 Task: Create a rule from the Routing list, Task moved to a section -> Set Priority in the project TradeWorks , set the section as To-Do and set the priority of the task as  High.
Action: Mouse moved to (66, 363)
Screenshot: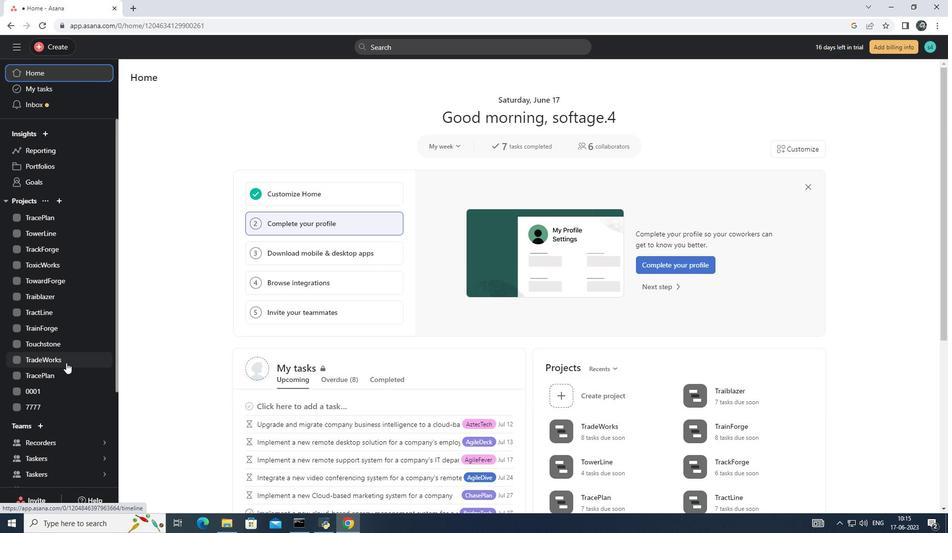 
Action: Mouse pressed left at (66, 363)
Screenshot: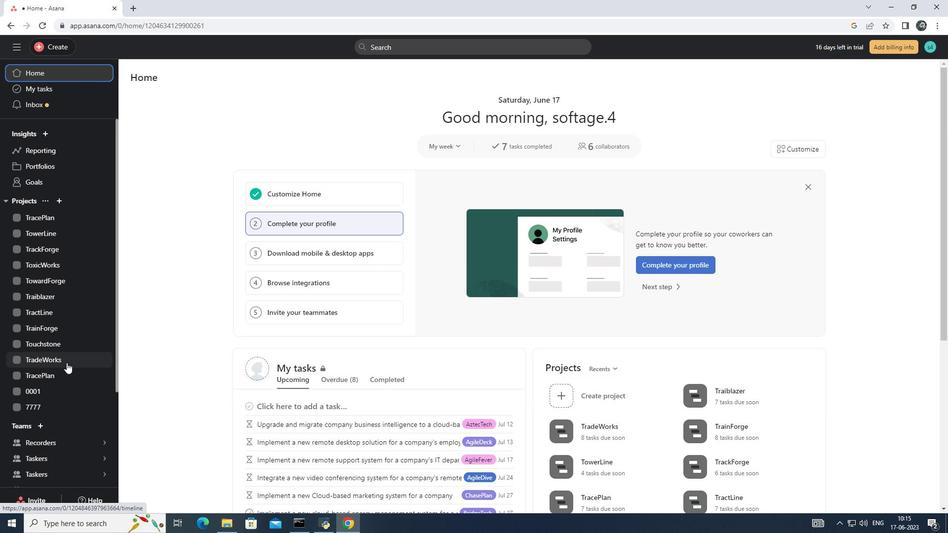 
Action: Mouse moved to (919, 83)
Screenshot: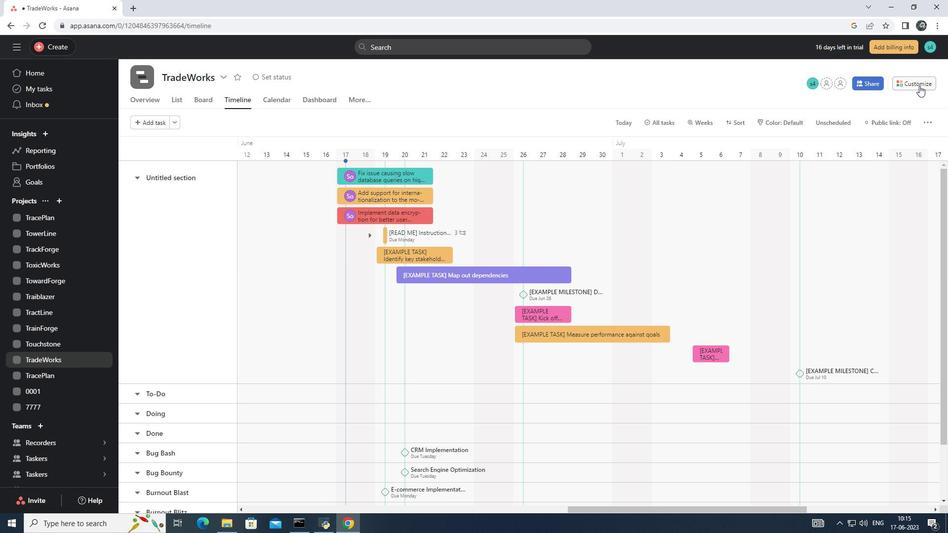 
Action: Mouse pressed left at (919, 83)
Screenshot: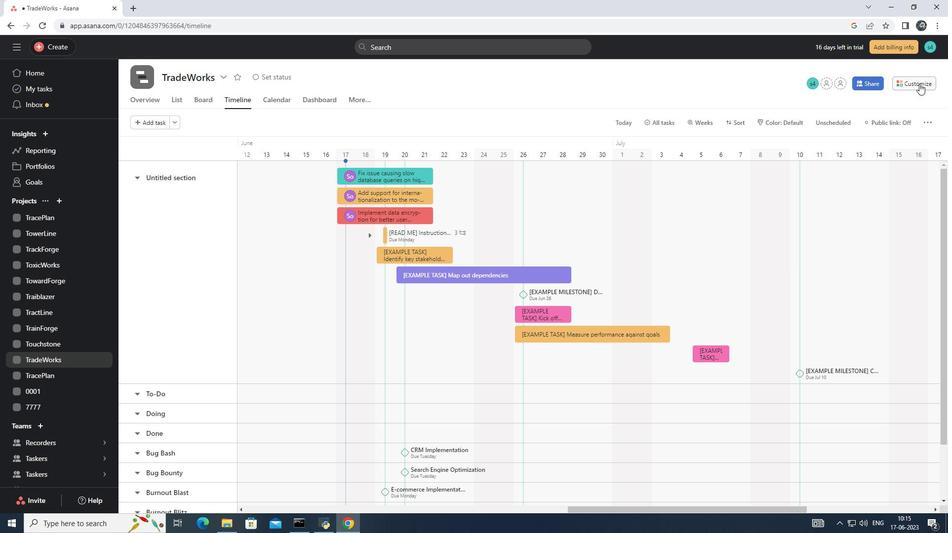 
Action: Mouse moved to (737, 239)
Screenshot: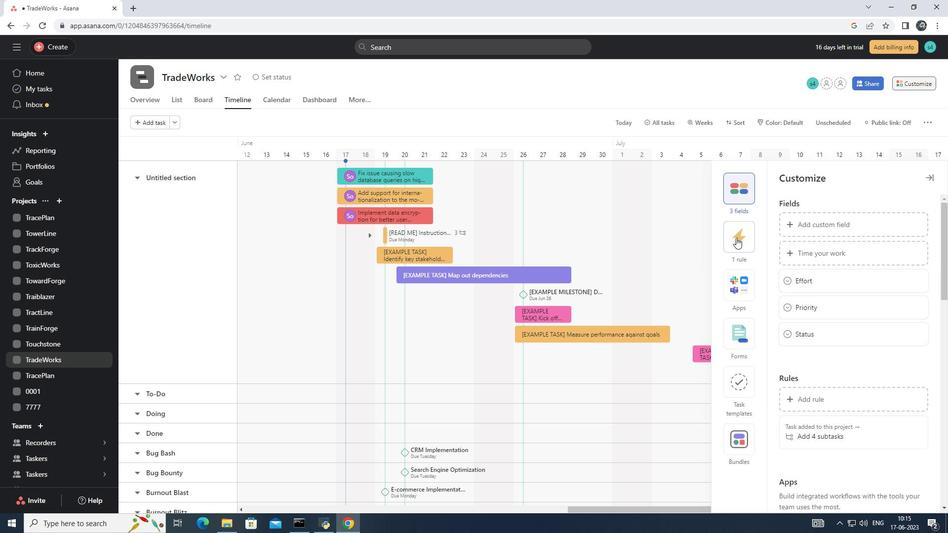 
Action: Mouse pressed left at (737, 239)
Screenshot: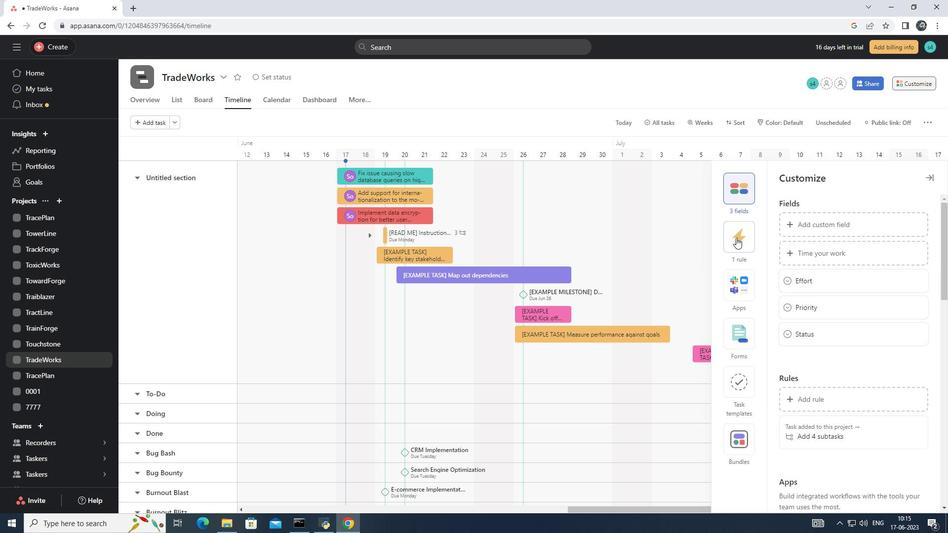 
Action: Mouse moved to (846, 221)
Screenshot: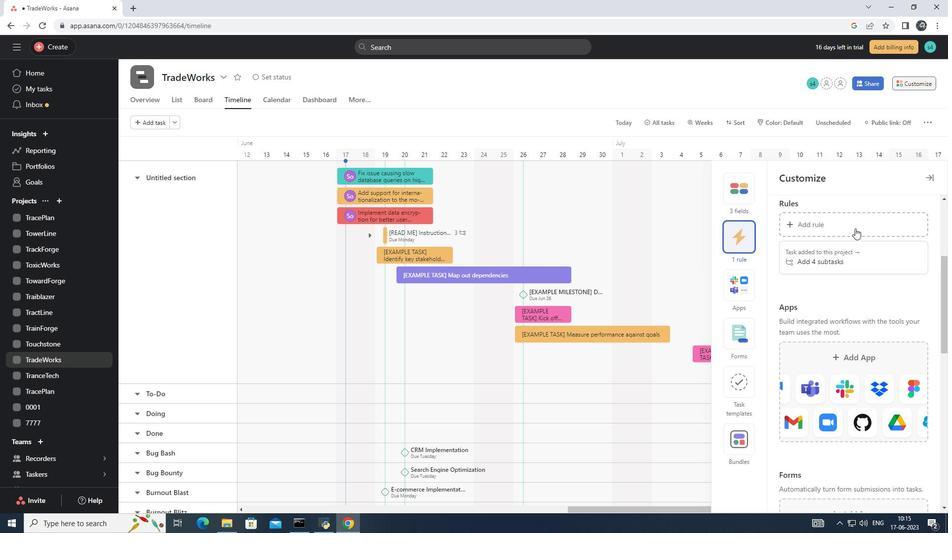 
Action: Mouse pressed left at (846, 221)
Screenshot: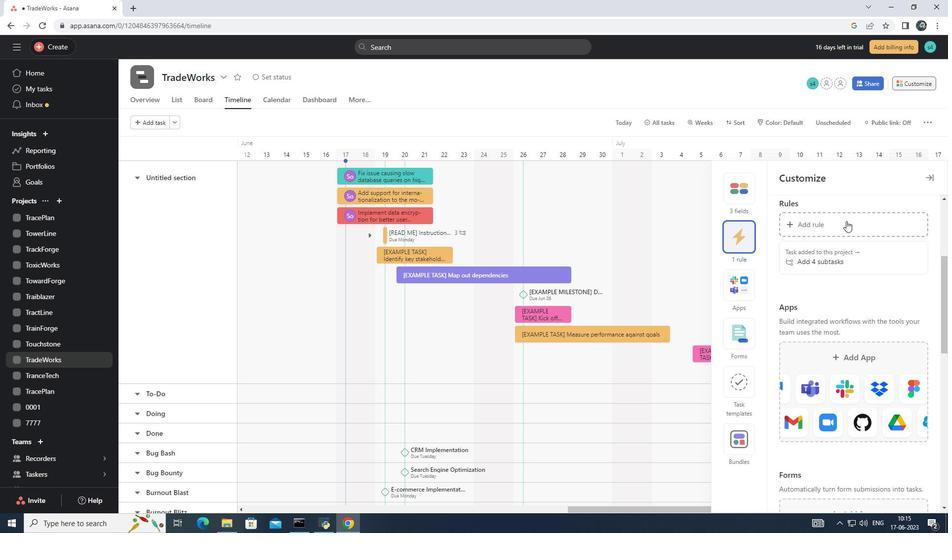 
Action: Mouse moved to (206, 129)
Screenshot: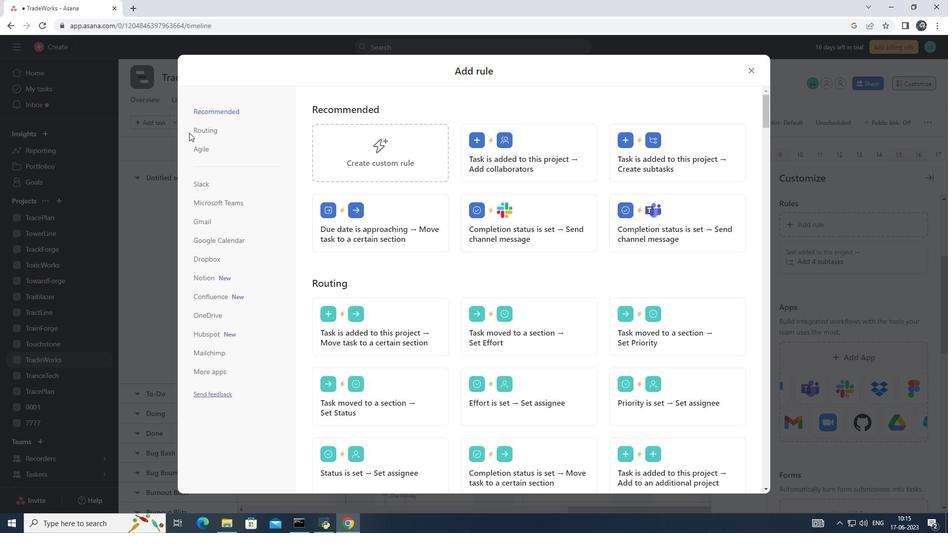 
Action: Mouse pressed left at (206, 129)
Screenshot: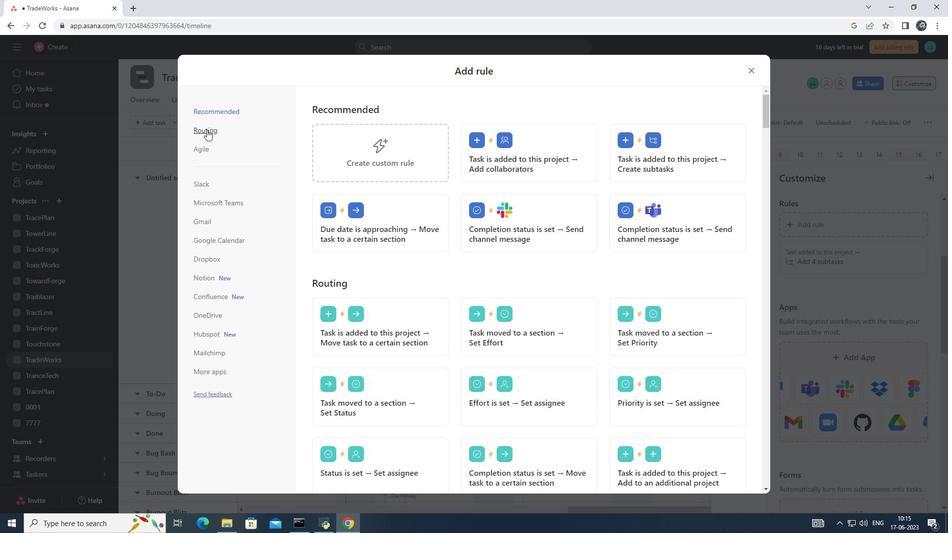
Action: Mouse moved to (681, 173)
Screenshot: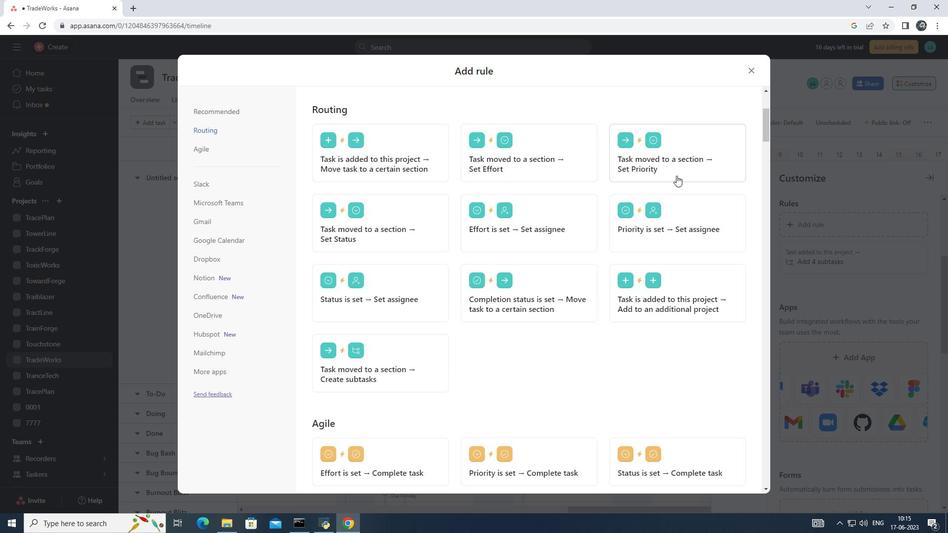 
Action: Mouse pressed left at (681, 173)
Screenshot: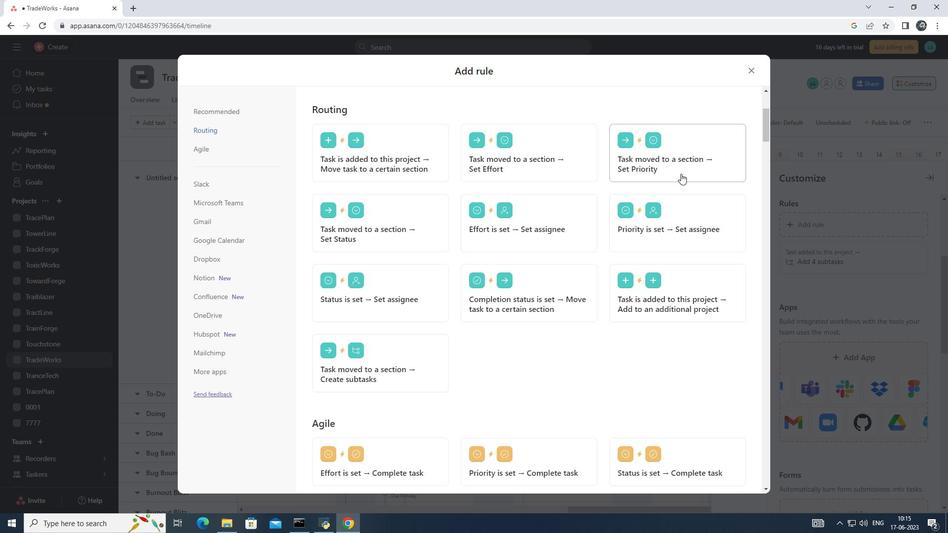 
Action: Mouse moved to (392, 268)
Screenshot: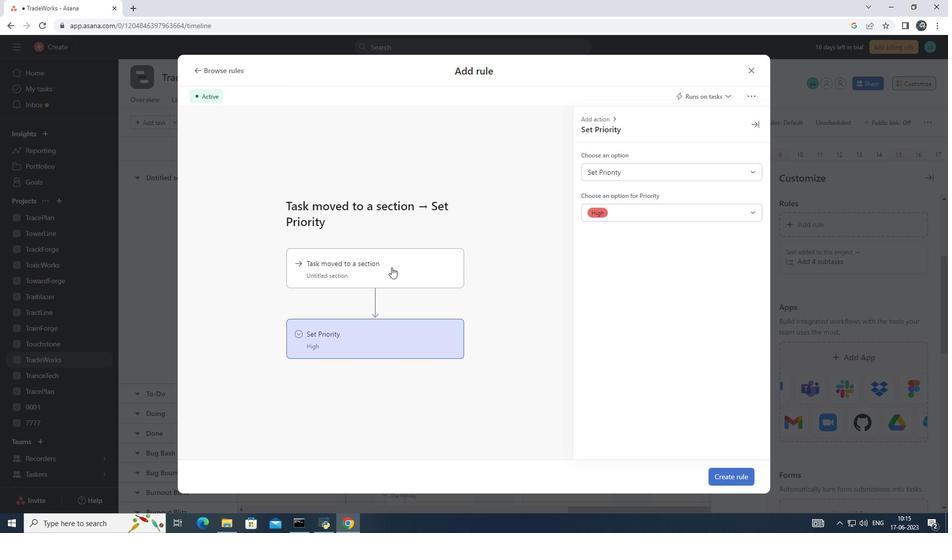 
Action: Mouse pressed left at (392, 268)
Screenshot: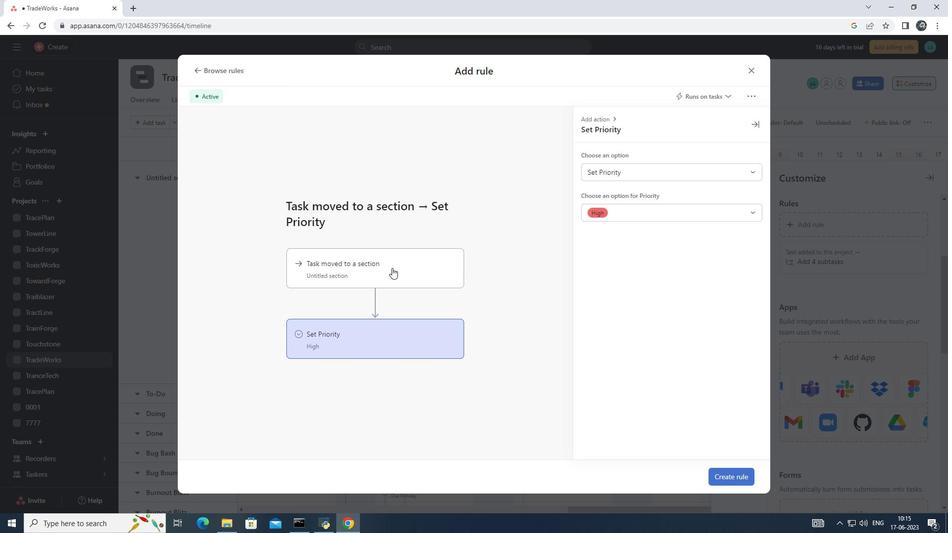 
Action: Mouse moved to (618, 166)
Screenshot: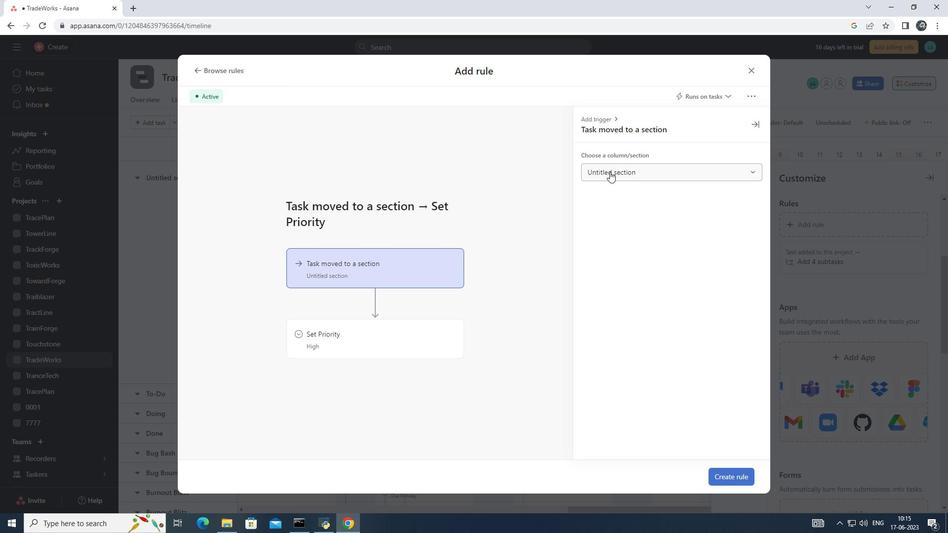 
Action: Mouse pressed left at (618, 166)
Screenshot: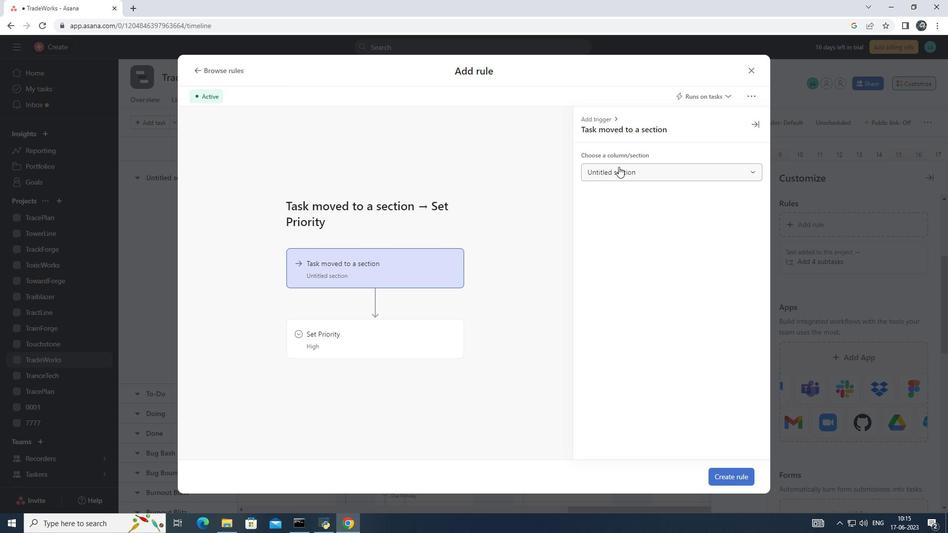 
Action: Mouse moved to (632, 212)
Screenshot: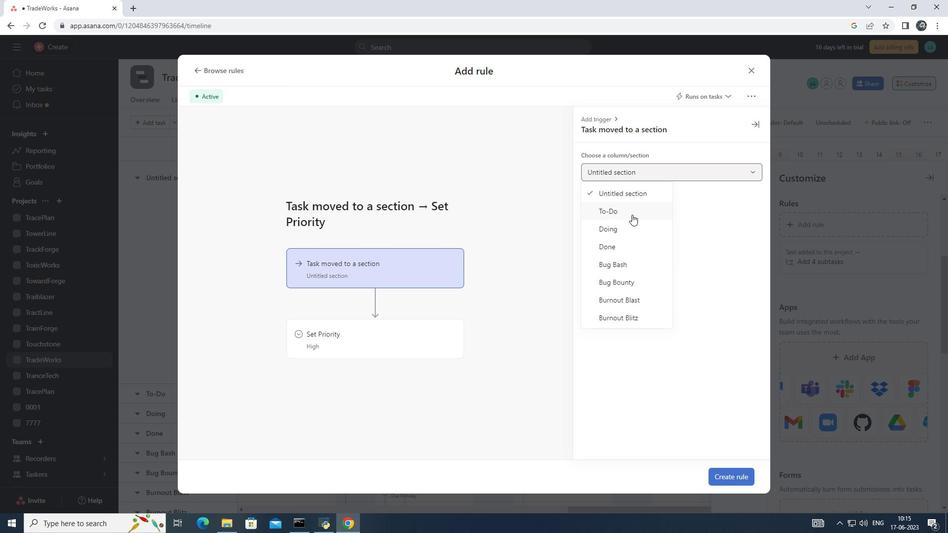 
Action: Mouse pressed left at (632, 212)
Screenshot: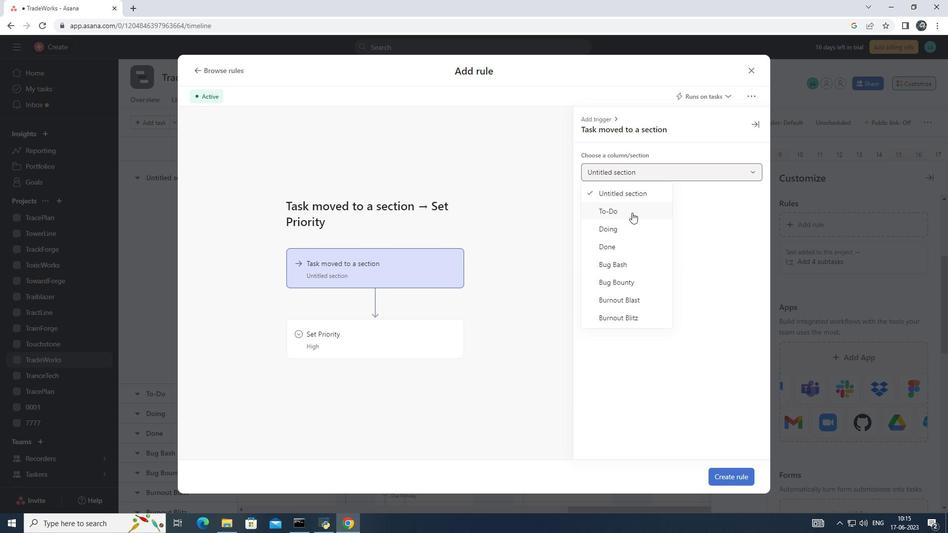 
Action: Mouse moved to (373, 332)
Screenshot: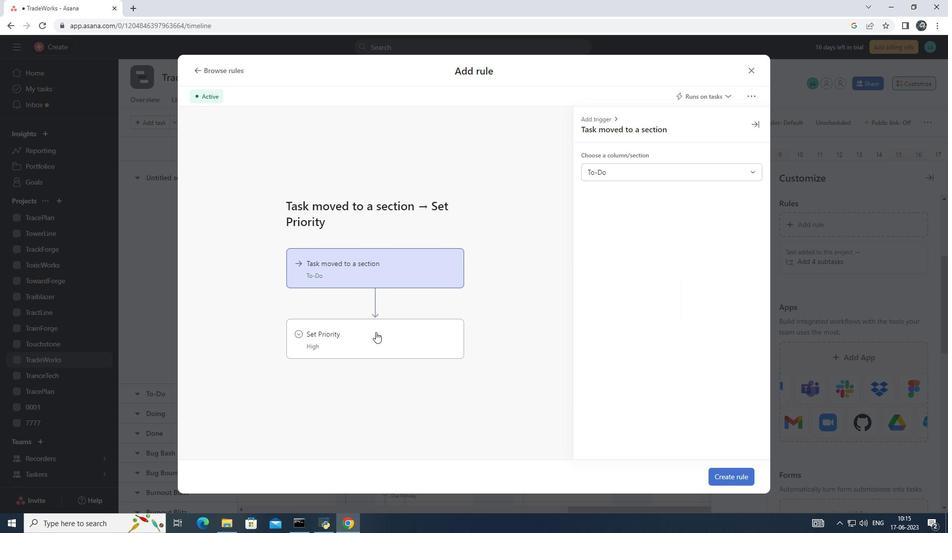
Action: Mouse pressed left at (373, 332)
Screenshot: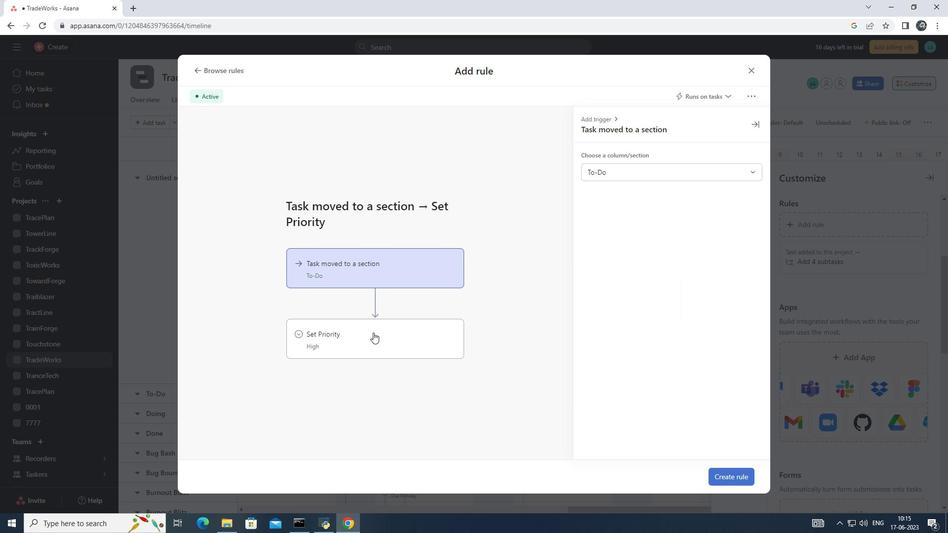 
Action: Mouse moved to (646, 172)
Screenshot: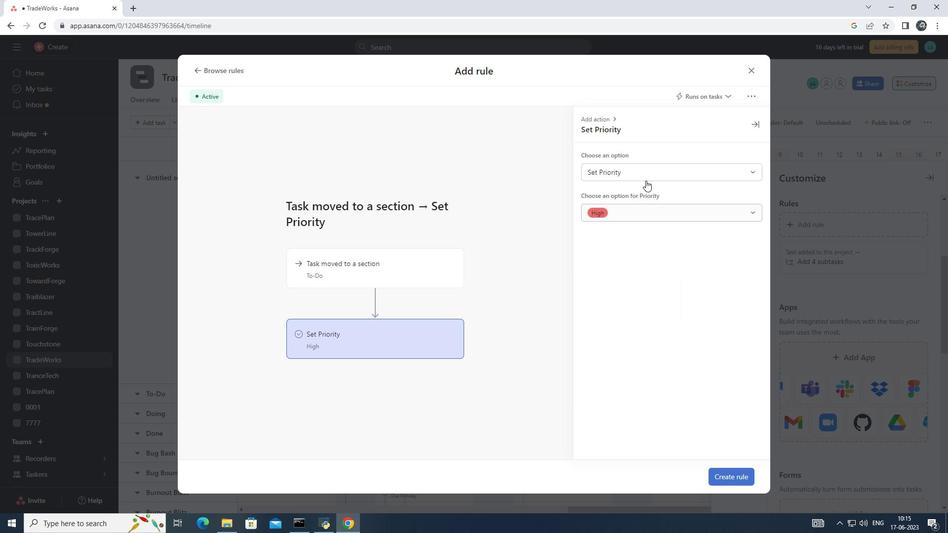 
Action: Mouse pressed left at (646, 172)
Screenshot: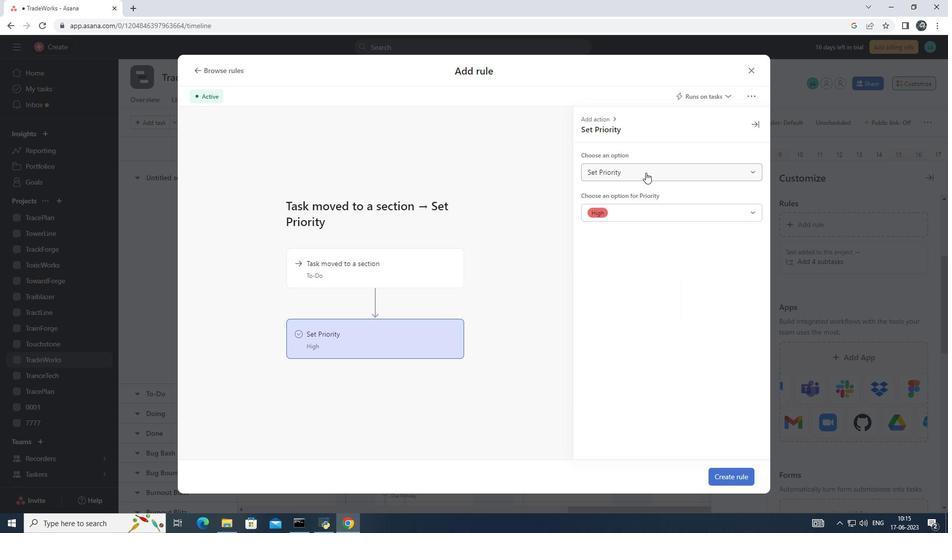 
Action: Mouse moved to (640, 193)
Screenshot: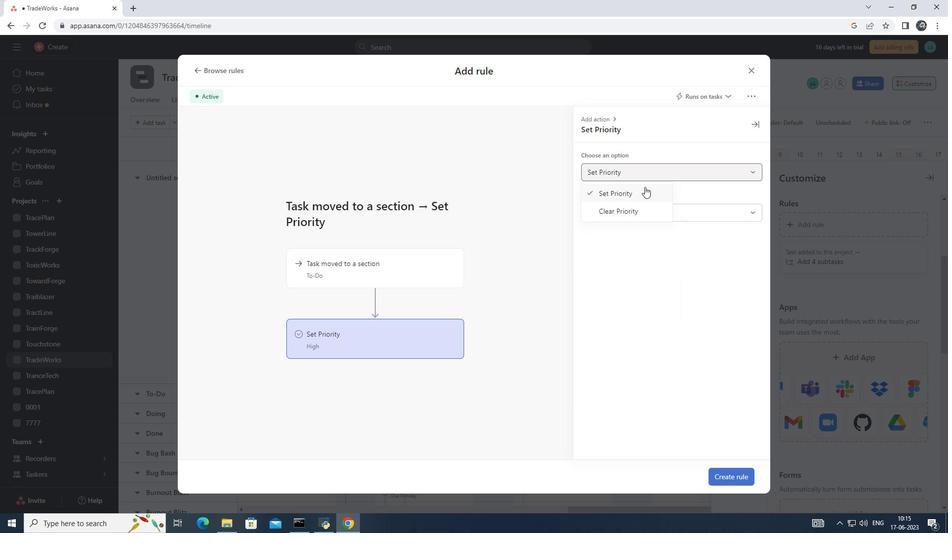 
Action: Mouse pressed left at (640, 193)
Screenshot: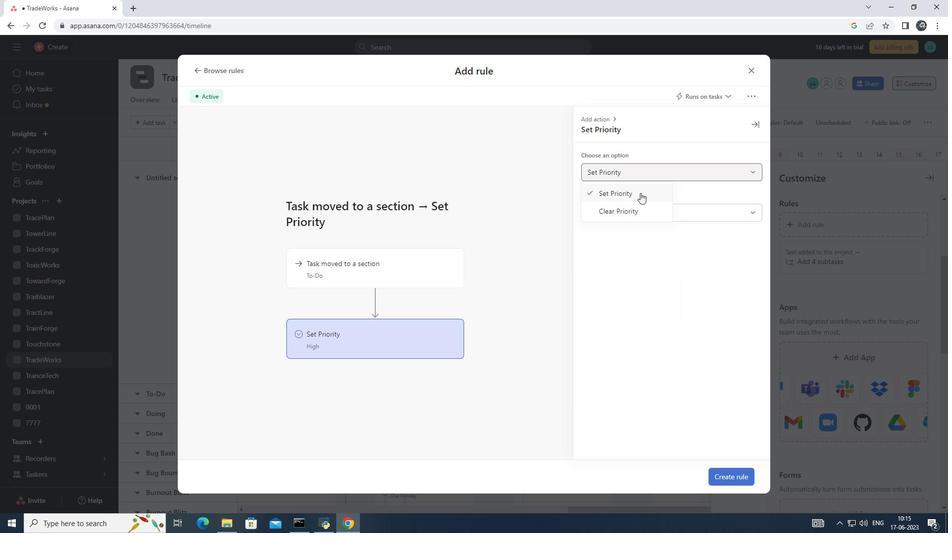 
Action: Mouse moved to (627, 213)
Screenshot: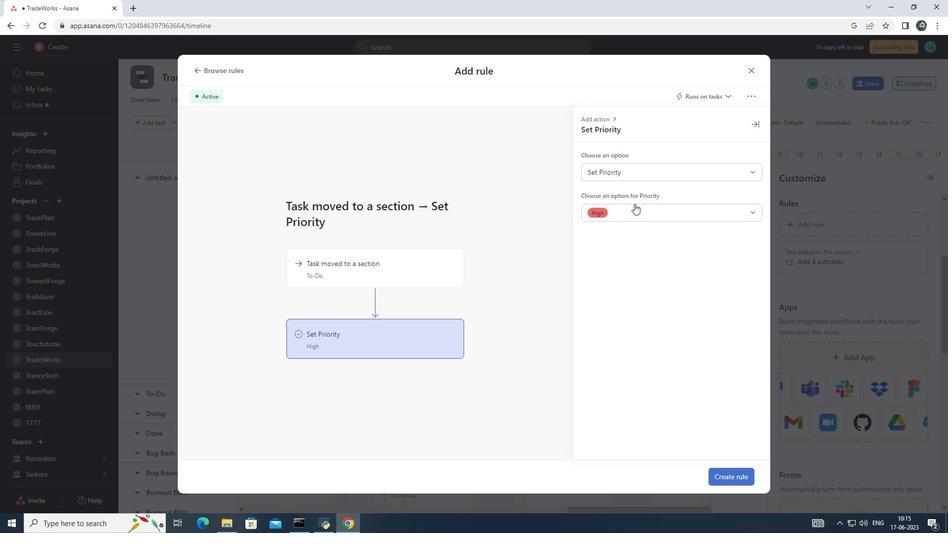 
Action: Mouse pressed left at (627, 213)
Screenshot: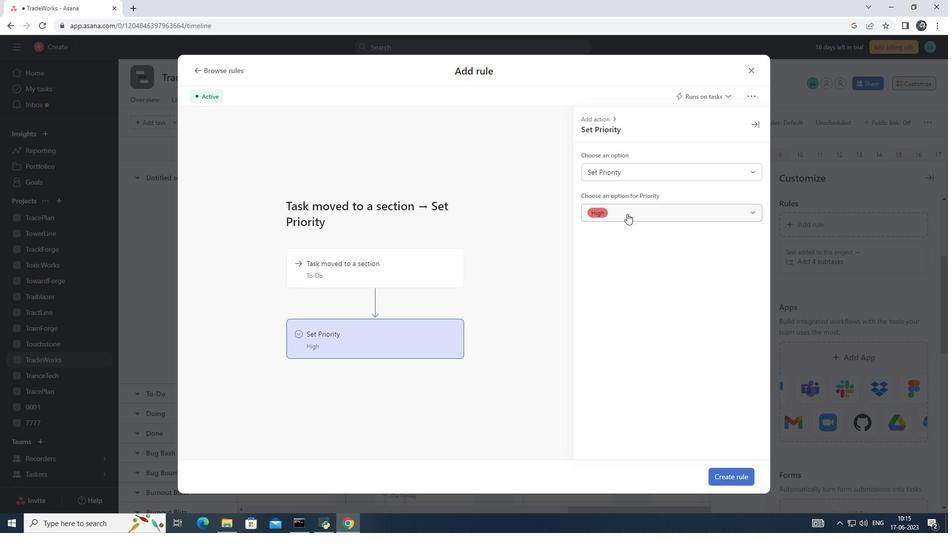 
Action: Mouse moved to (637, 230)
Screenshot: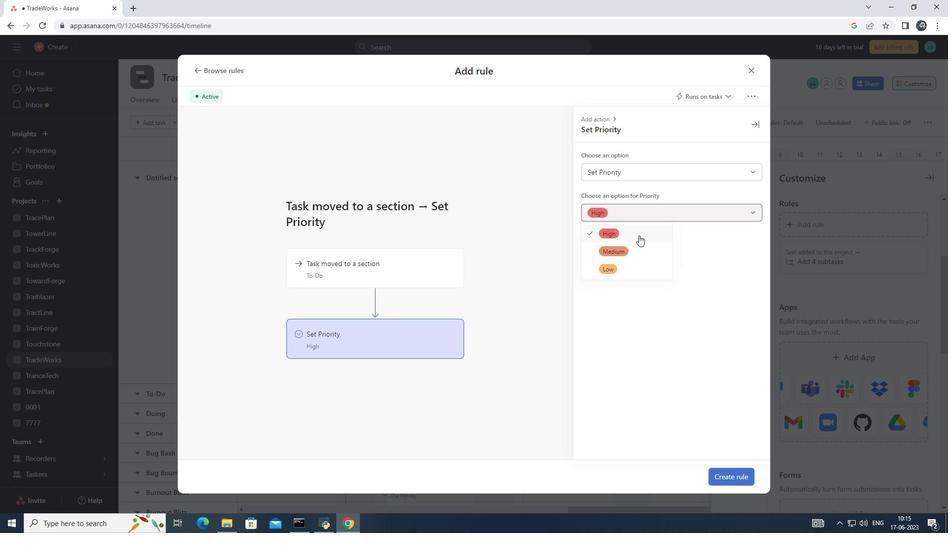 
Action: Mouse pressed left at (637, 230)
Screenshot: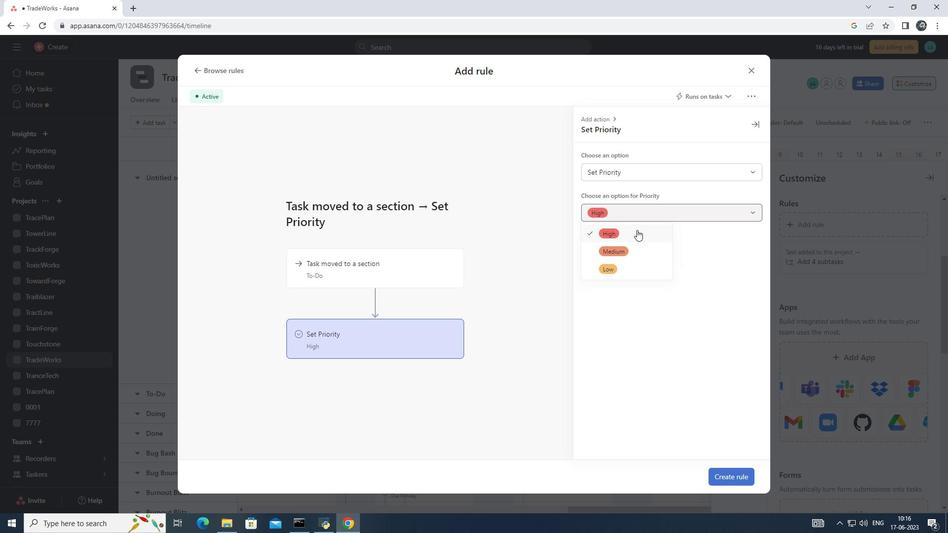 
Action: Mouse moved to (723, 476)
Screenshot: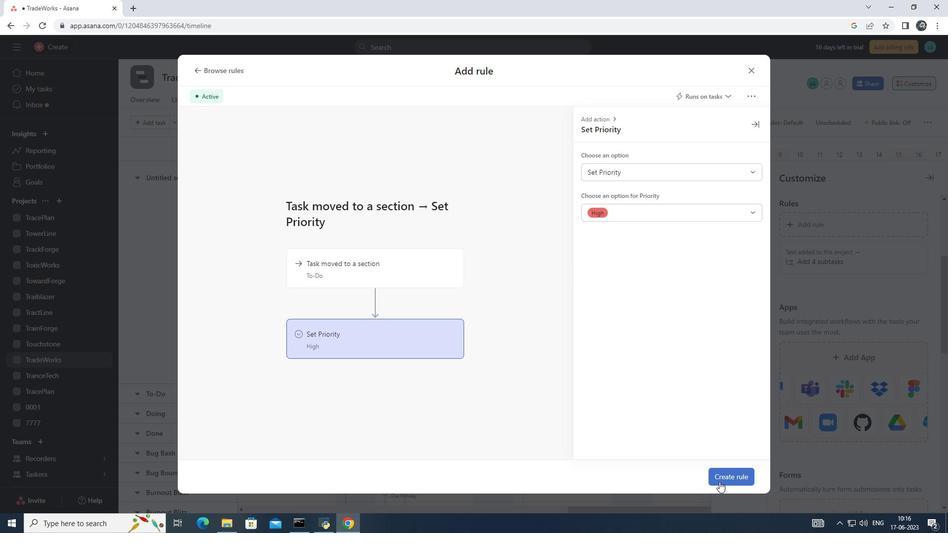 
Action: Mouse pressed left at (723, 476)
Screenshot: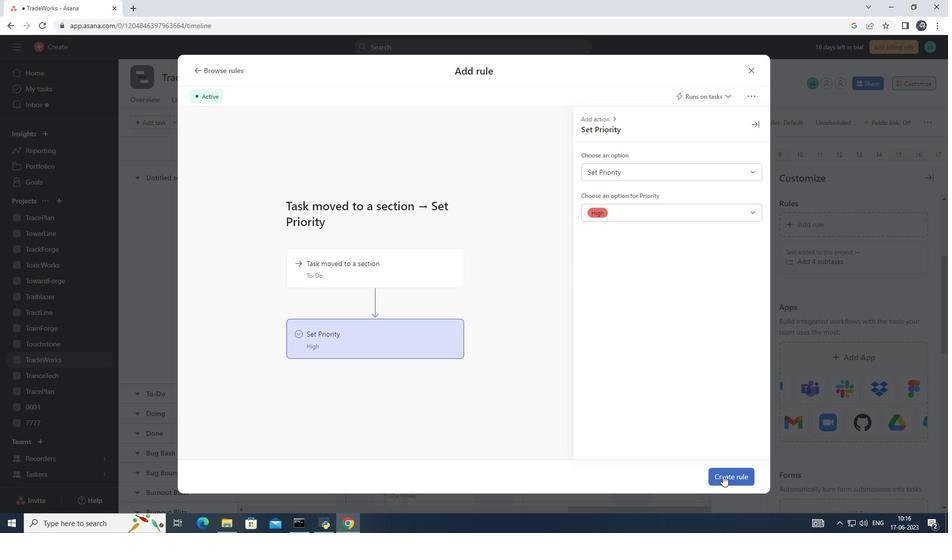 
Action: Mouse moved to (717, 477)
Screenshot: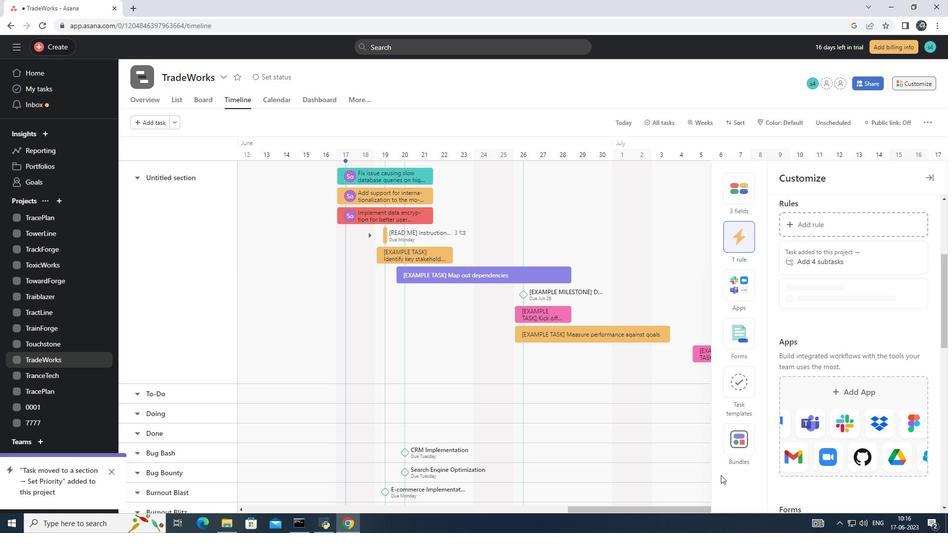 
